 Task: Sort the products by relevance.
Action: Mouse moved to (22, 69)
Screenshot: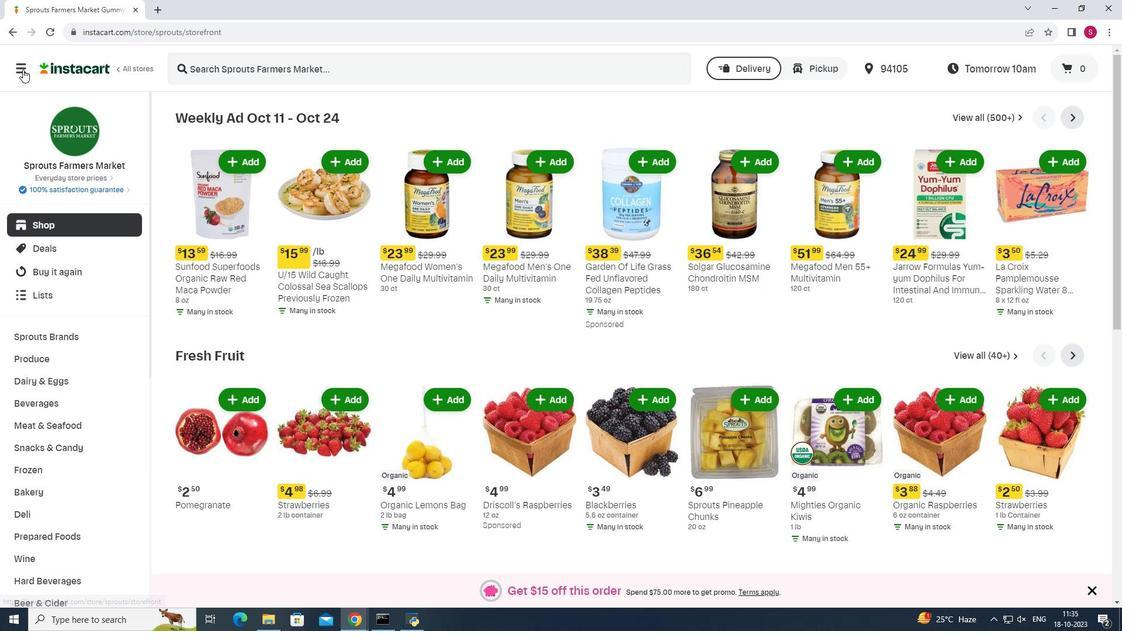 
Action: Mouse pressed left at (22, 69)
Screenshot: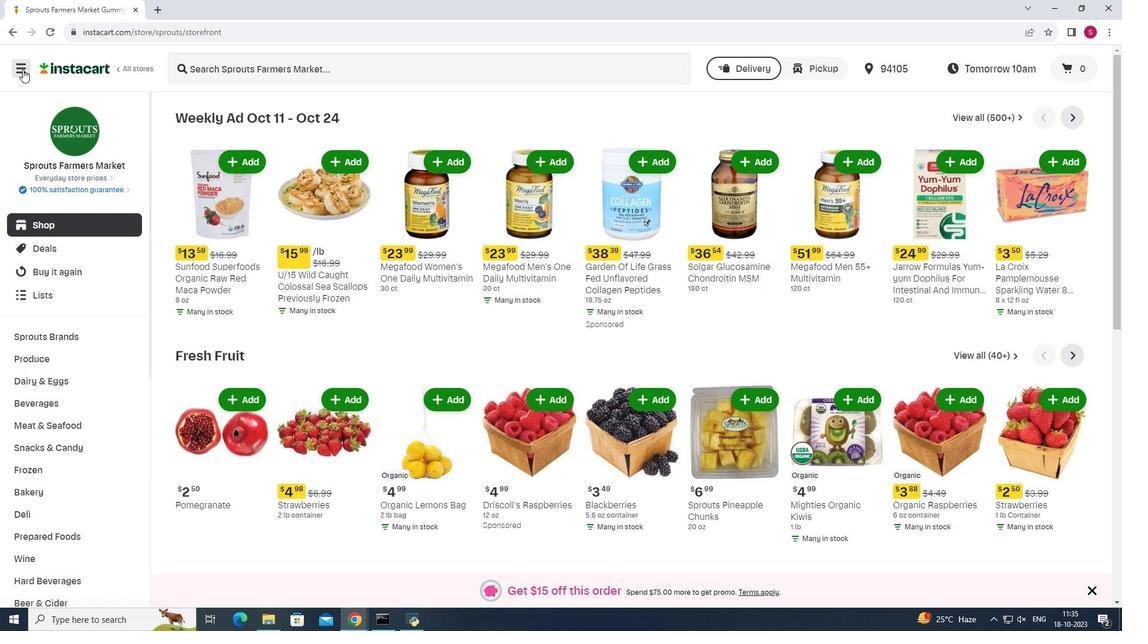 
Action: Mouse moved to (58, 307)
Screenshot: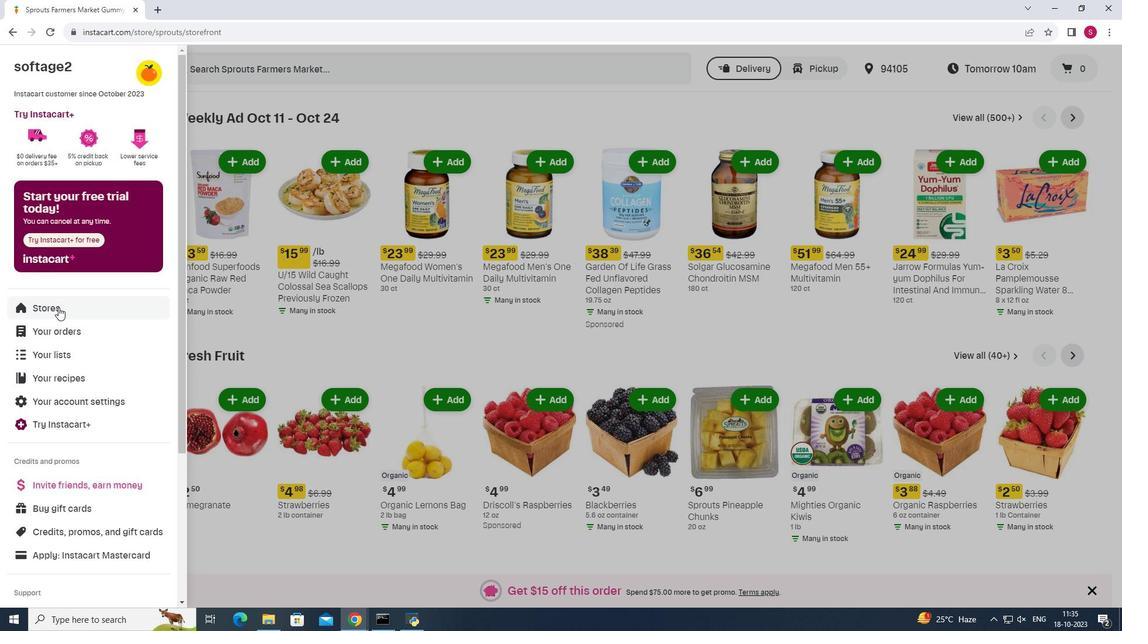 
Action: Mouse pressed left at (58, 307)
Screenshot: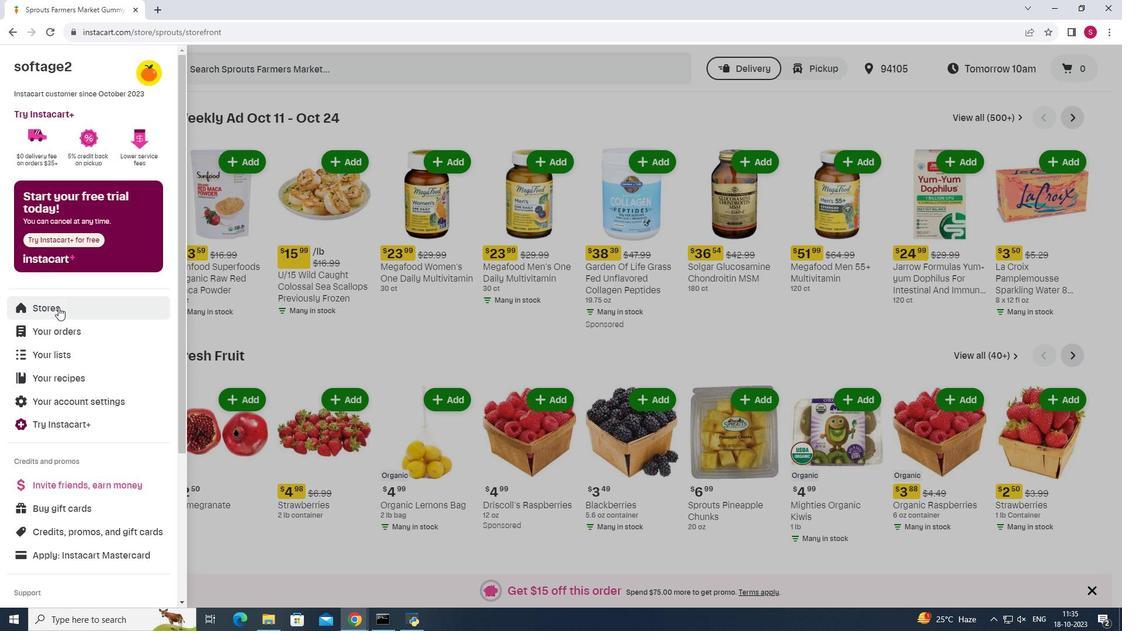 
Action: Mouse moved to (285, 111)
Screenshot: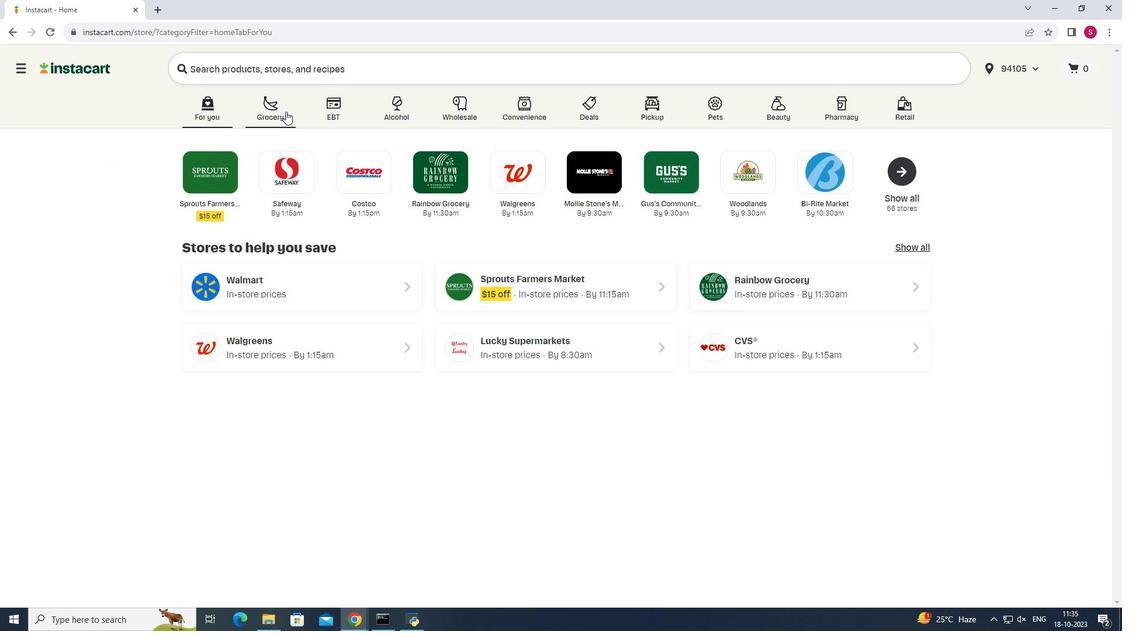 
Action: Mouse pressed left at (285, 111)
Screenshot: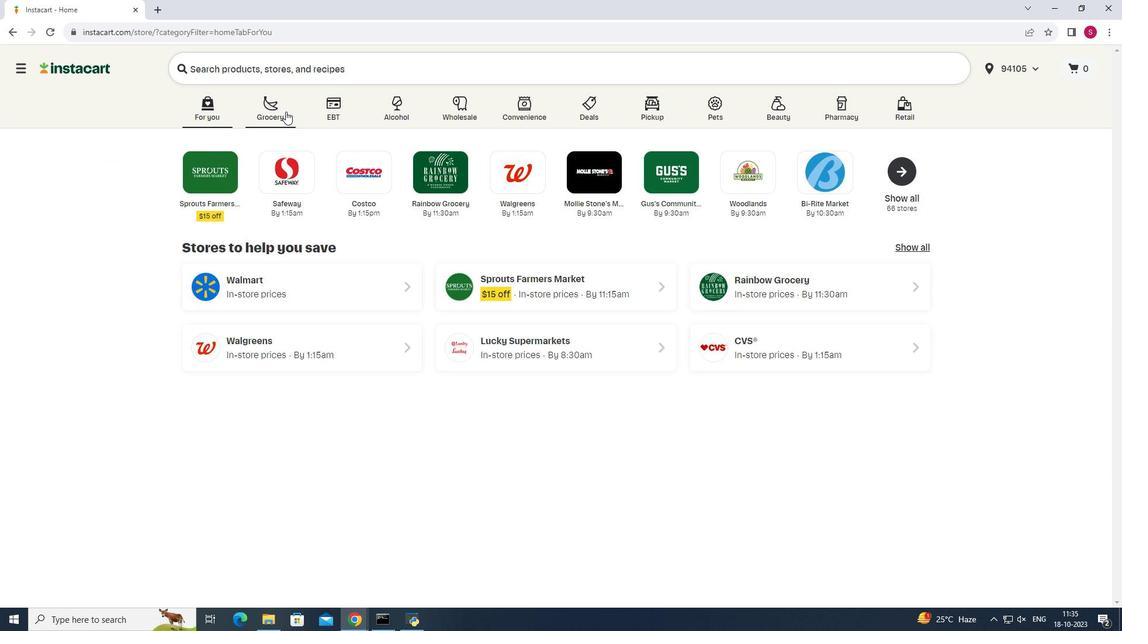 
Action: Mouse moved to (764, 146)
Screenshot: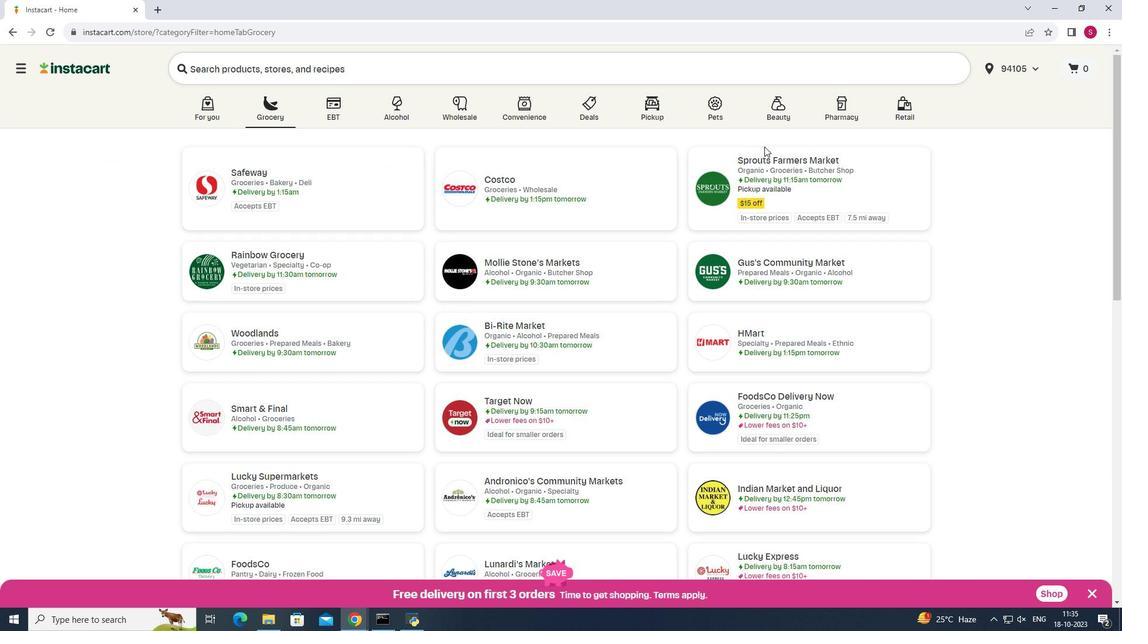 
Action: Mouse pressed left at (764, 146)
Screenshot: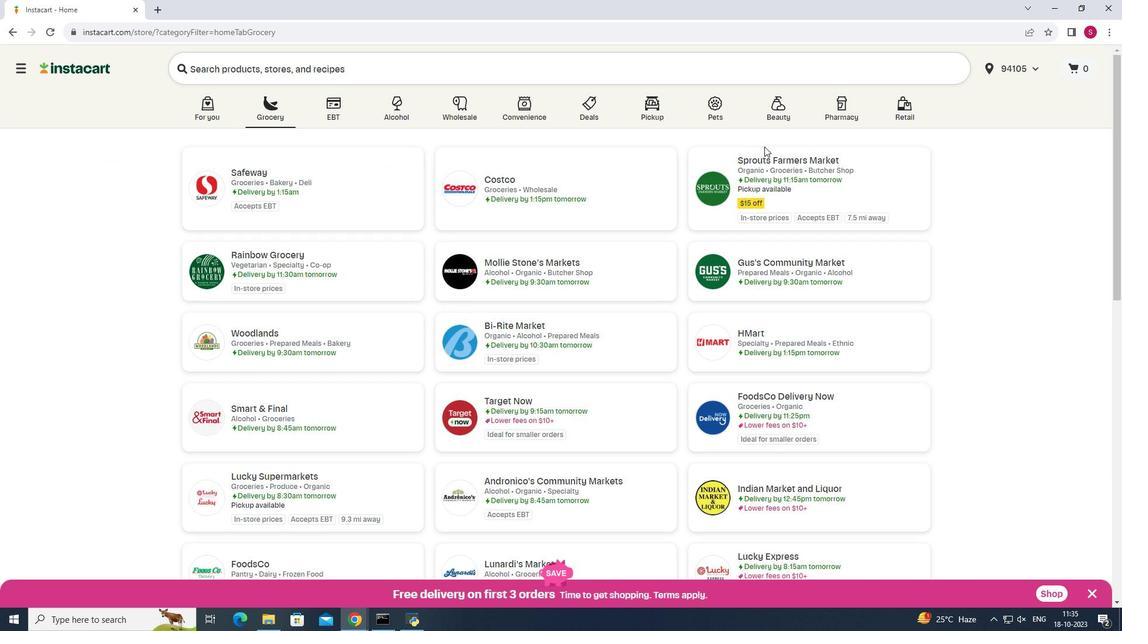 
Action: Mouse moved to (762, 161)
Screenshot: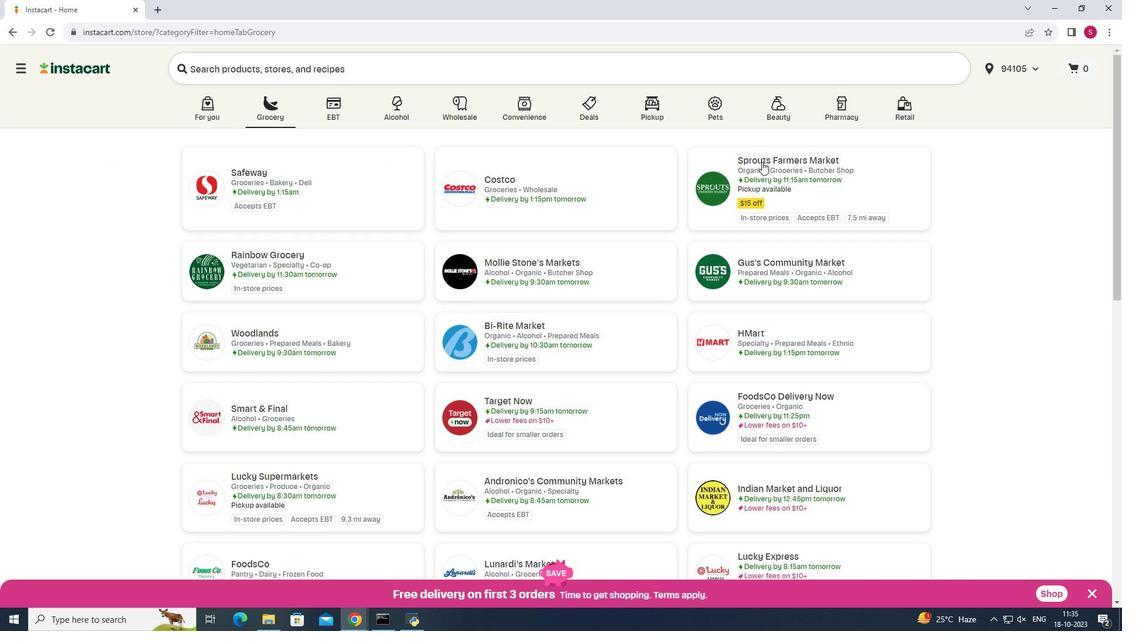 
Action: Mouse pressed left at (762, 161)
Screenshot: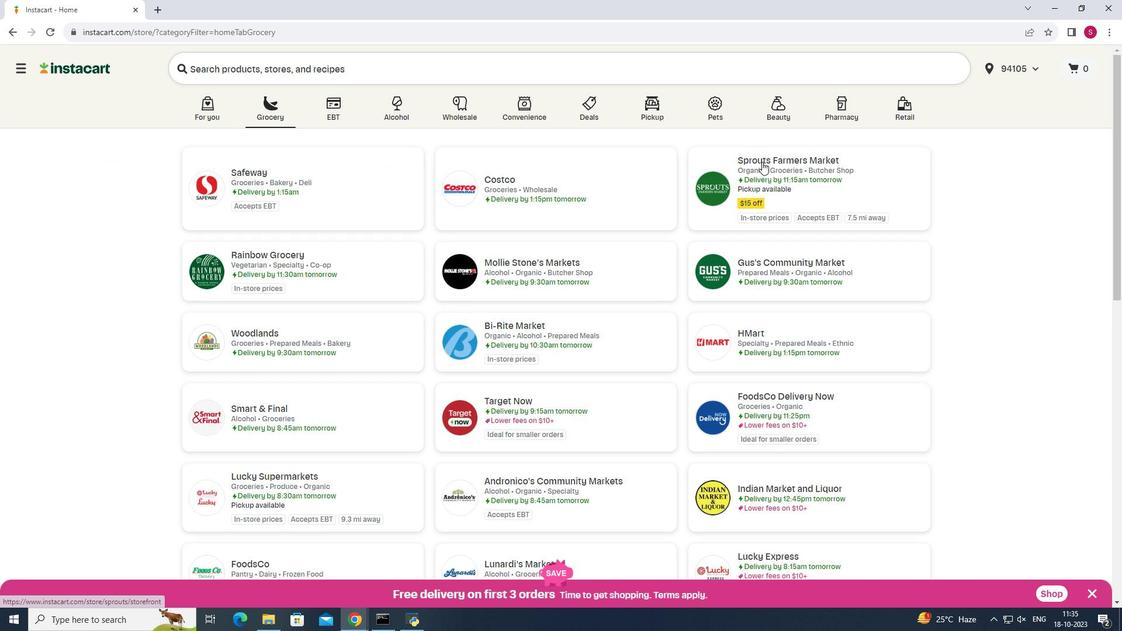 
Action: Mouse moved to (45, 449)
Screenshot: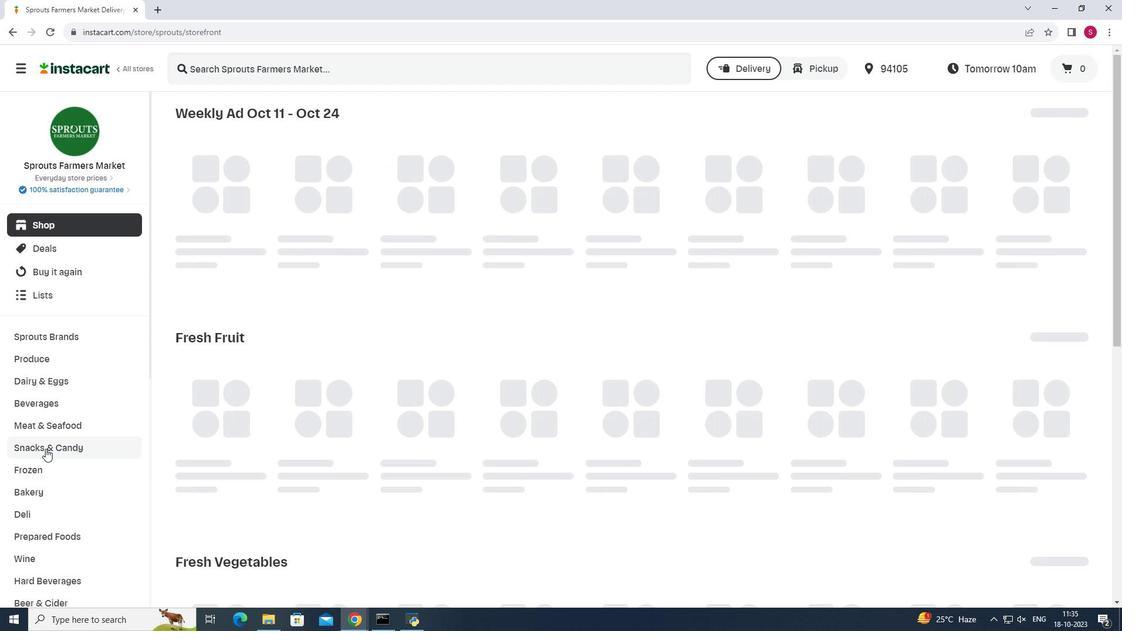 
Action: Mouse pressed left at (45, 449)
Screenshot: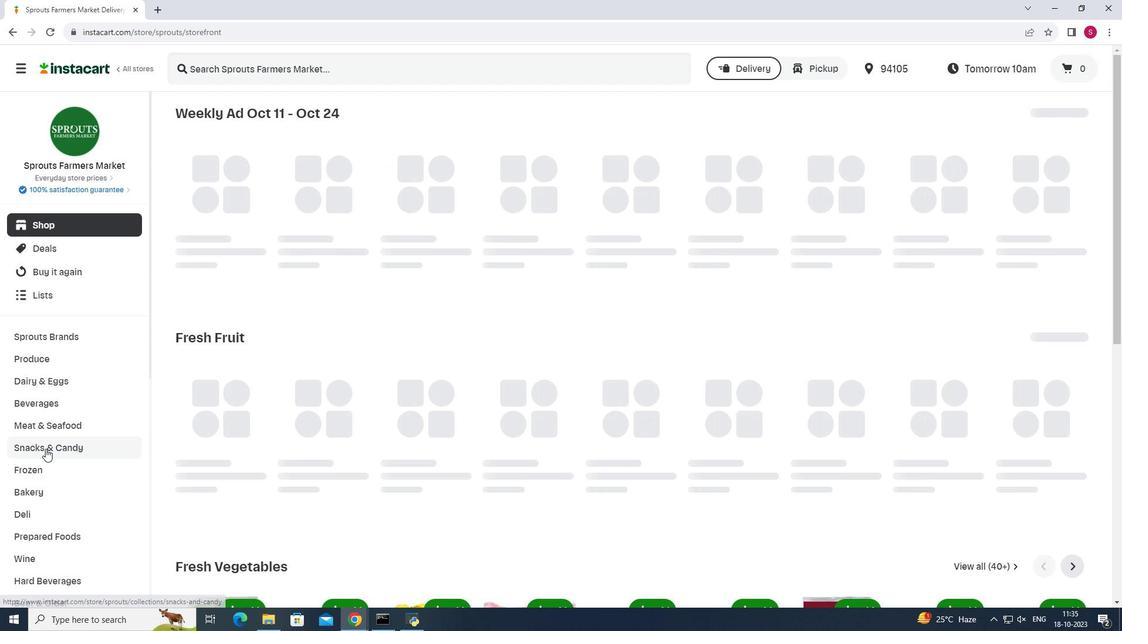 
Action: Mouse moved to (339, 147)
Screenshot: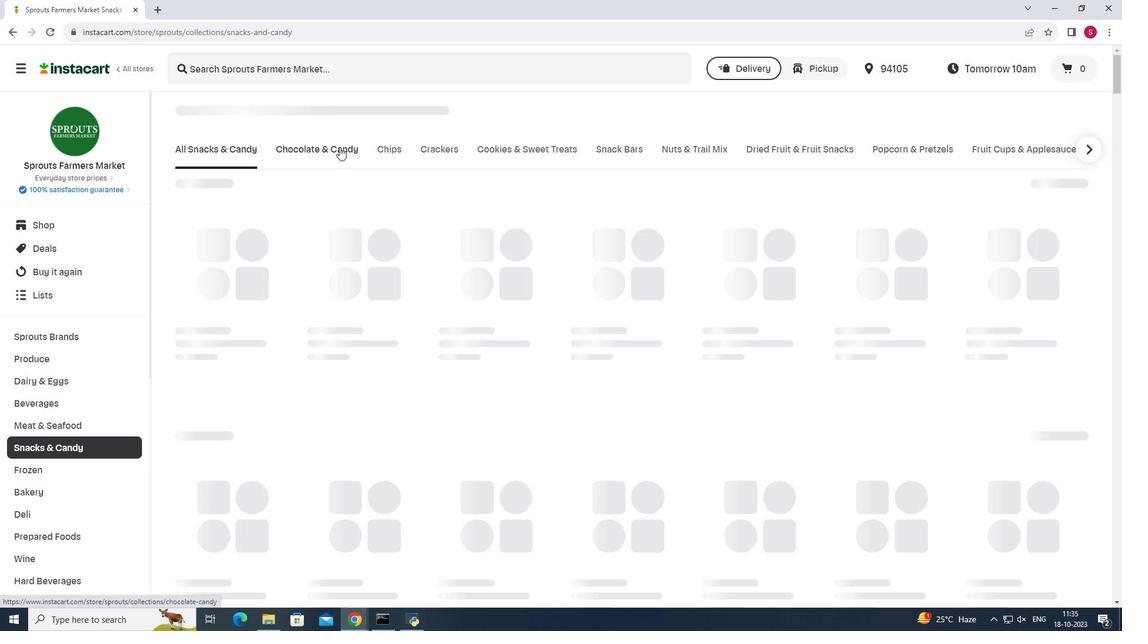 
Action: Mouse pressed left at (339, 147)
Screenshot: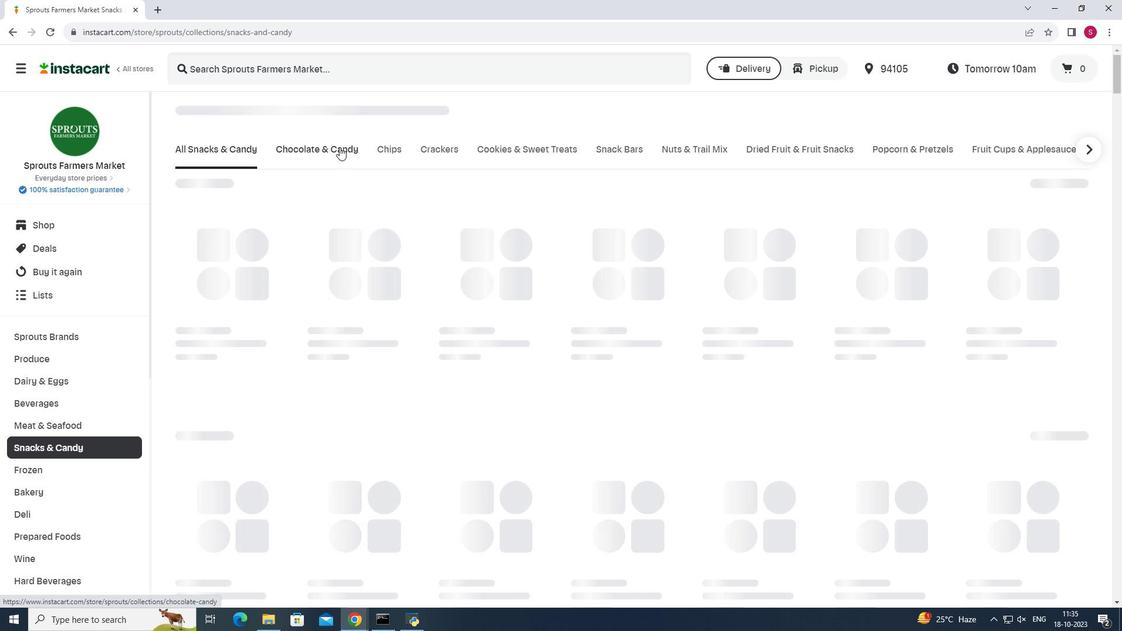 
Action: Mouse moved to (404, 196)
Screenshot: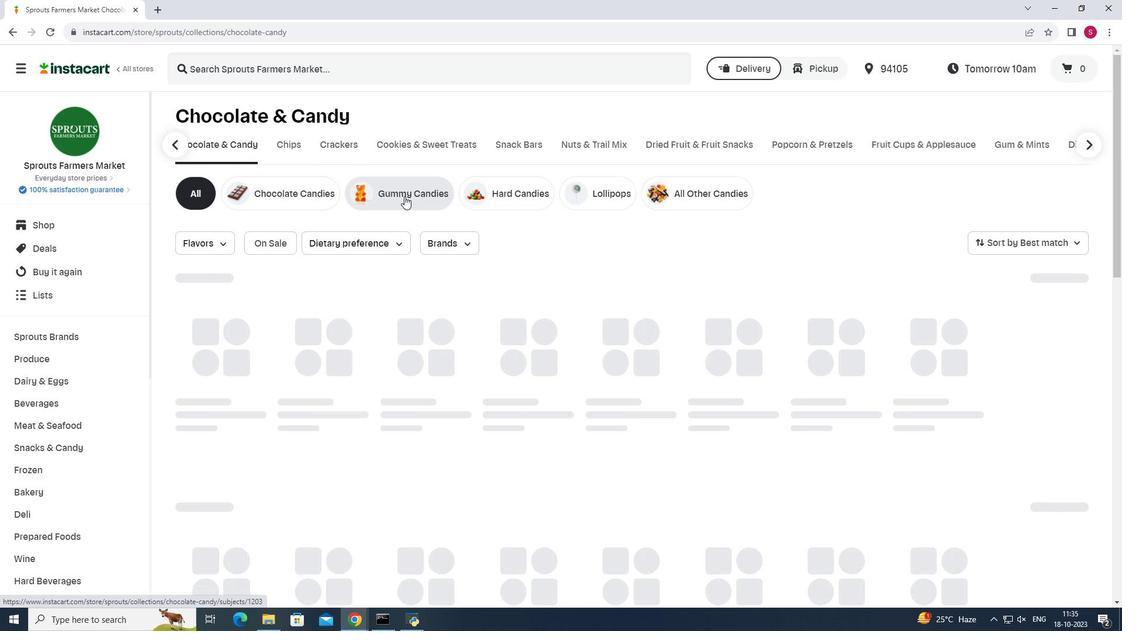 
Action: Mouse pressed left at (404, 196)
Screenshot: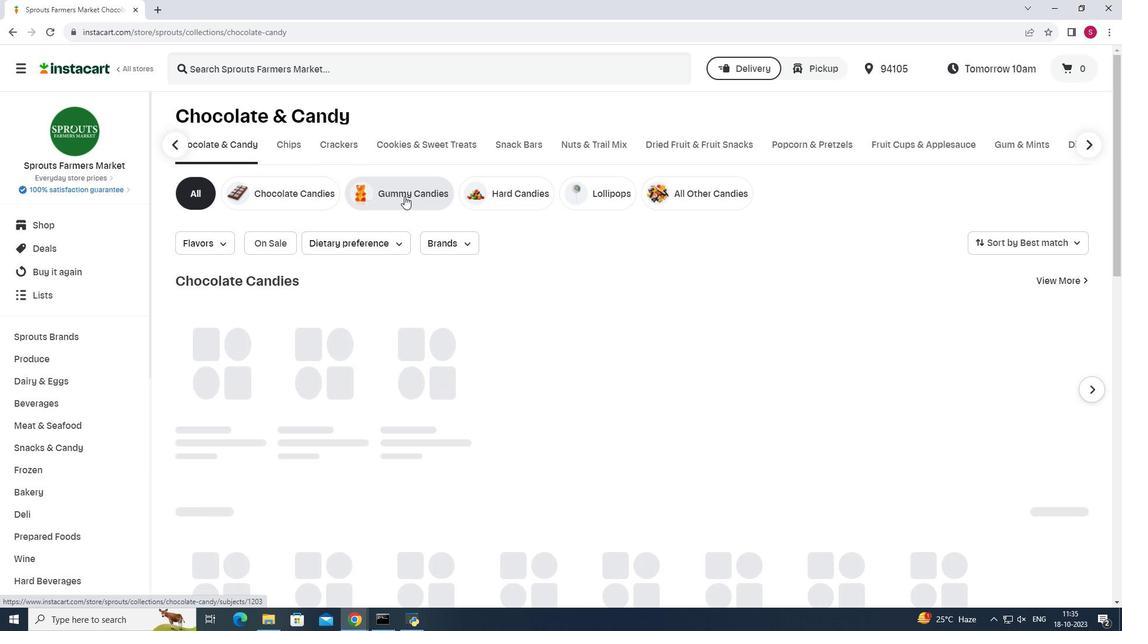 
Action: Mouse moved to (1079, 244)
Screenshot: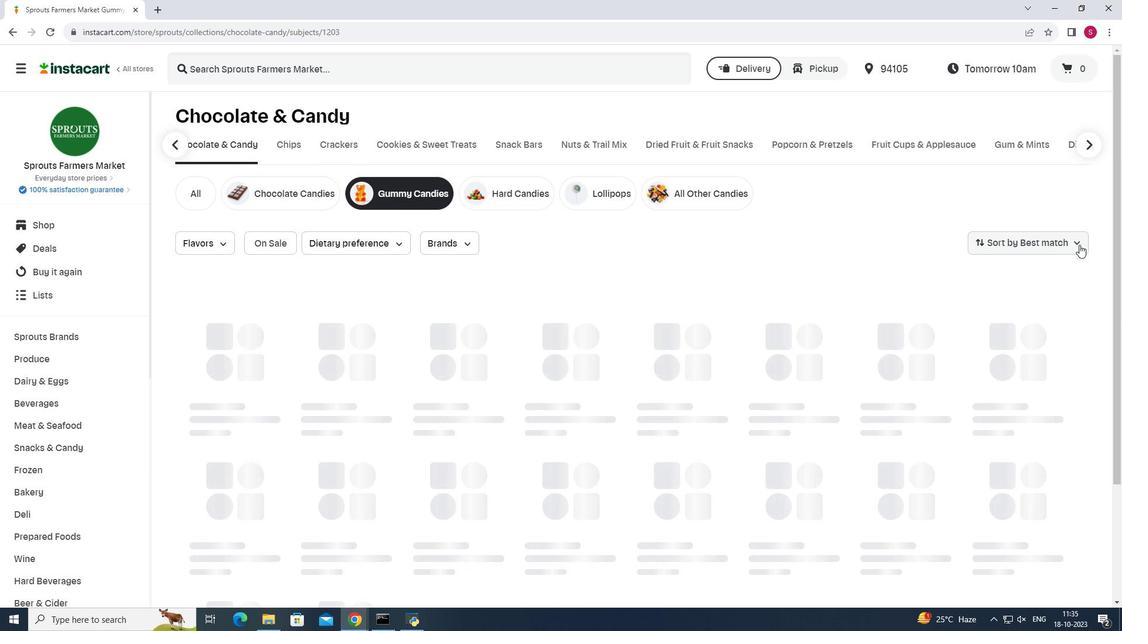 
Action: Mouse pressed left at (1079, 244)
Screenshot: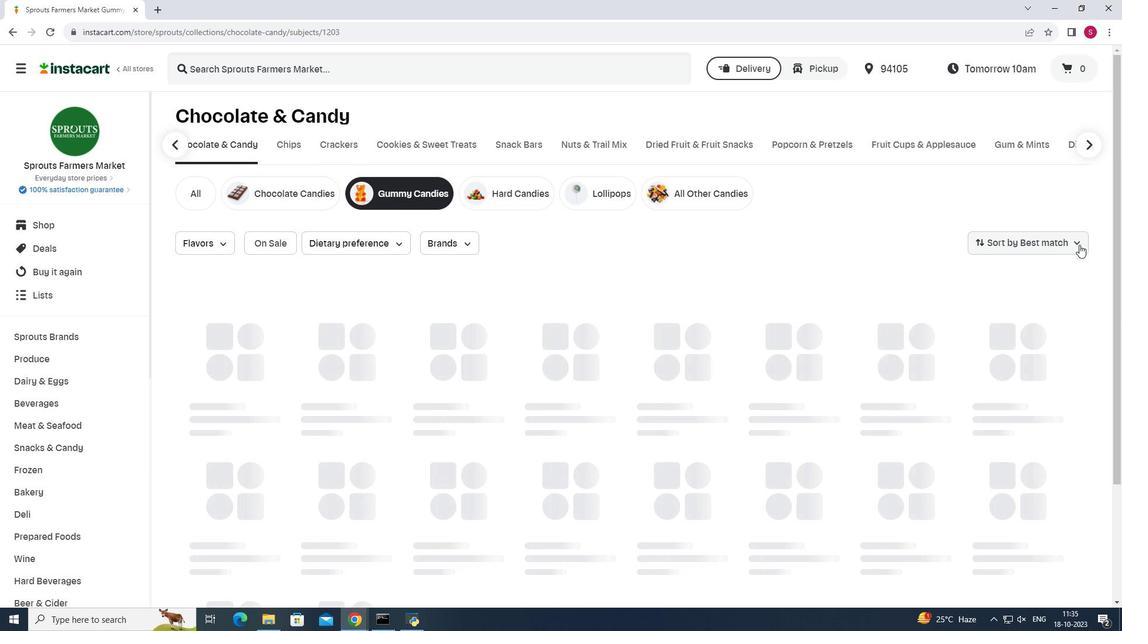 
Action: Mouse moved to (1015, 419)
Screenshot: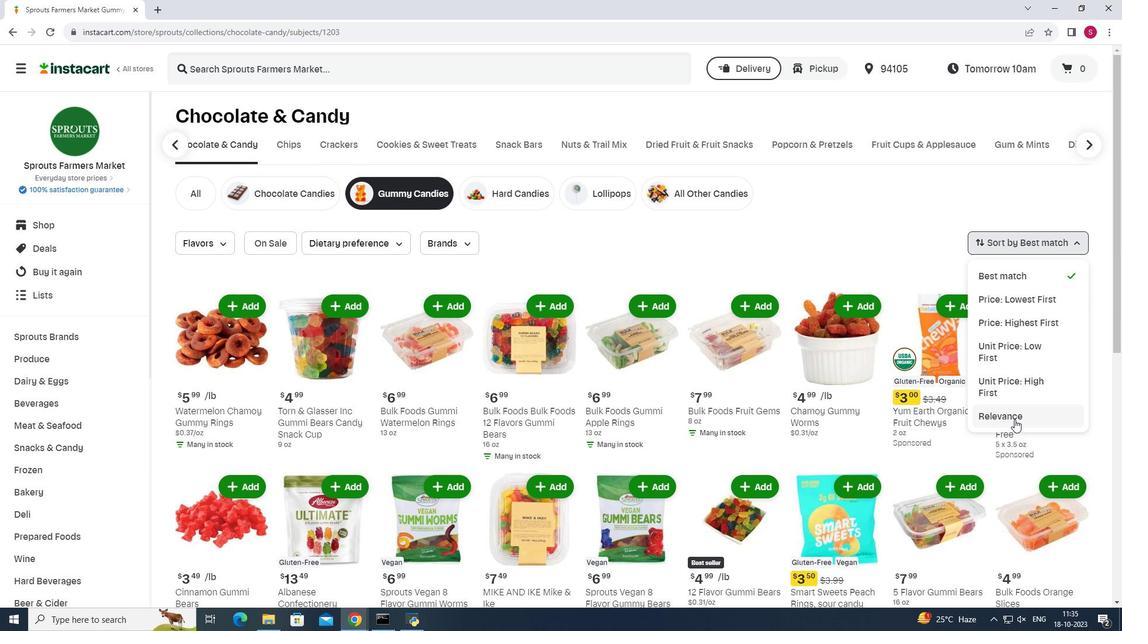 
Action: Mouse pressed left at (1015, 419)
Screenshot: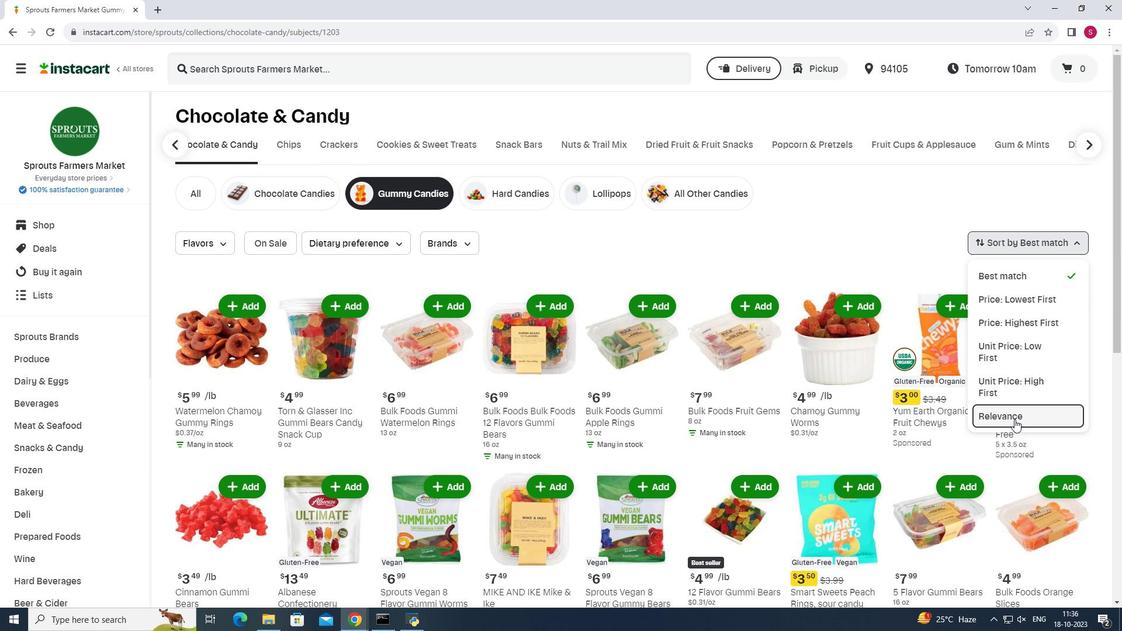 
Action: Mouse moved to (892, 233)
Screenshot: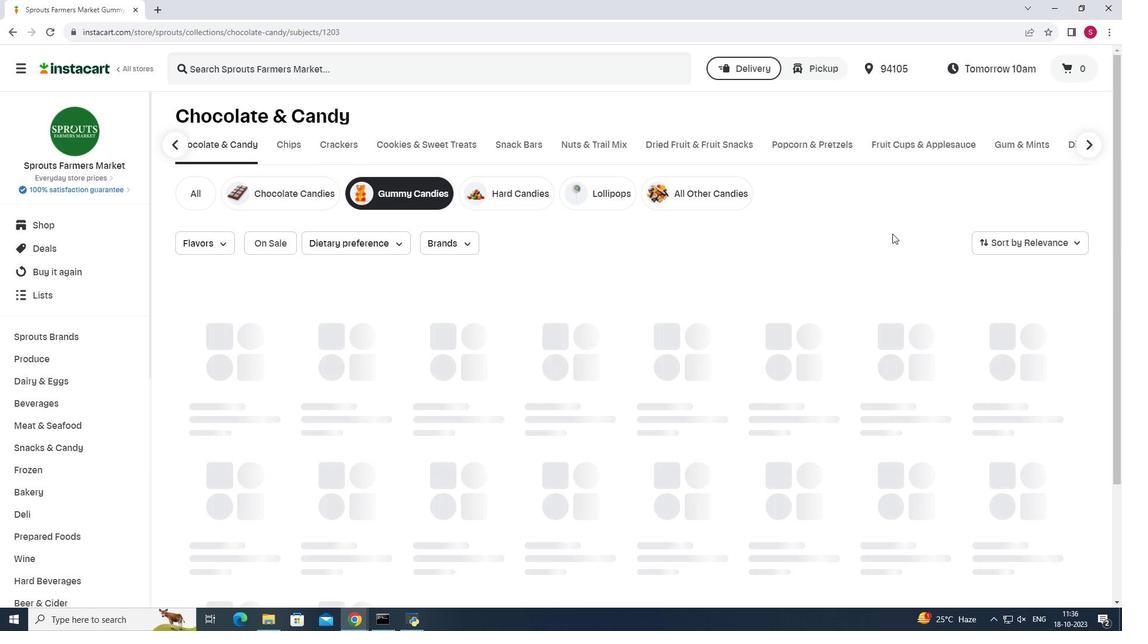
